 Task: For heading Arial black with underline.  font size for heading18,  'Change the font style of data to'Calibri.  and font size to 9,  Change the alignment of both headline & data to Align center.  In the sheet  BudgetPlan logbookbook
Action: Mouse moved to (850, 108)
Screenshot: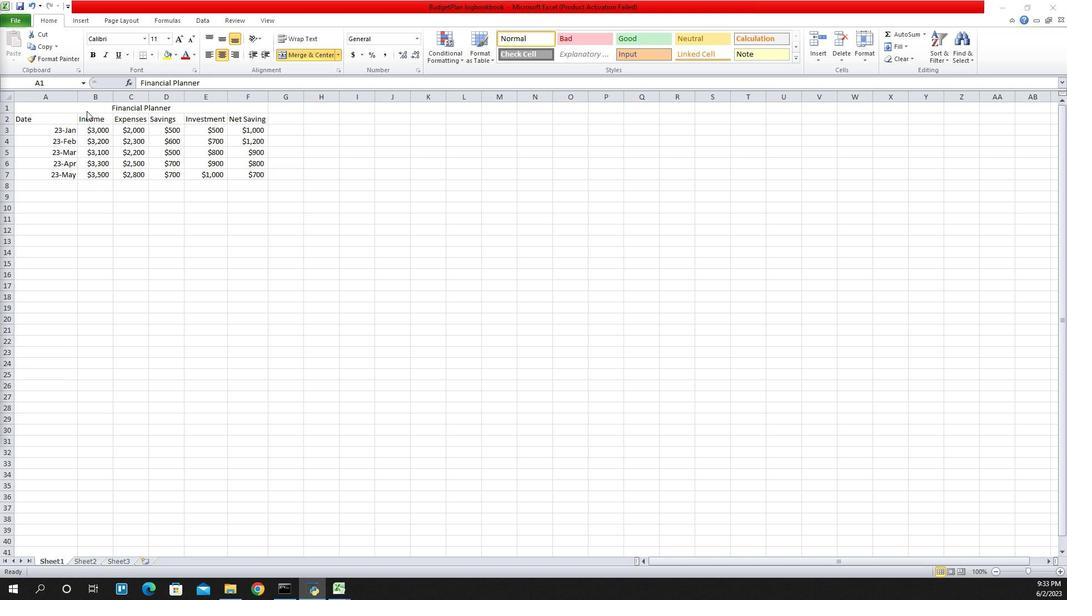 
Action: Mouse pressed left at (850, 108)
Screenshot: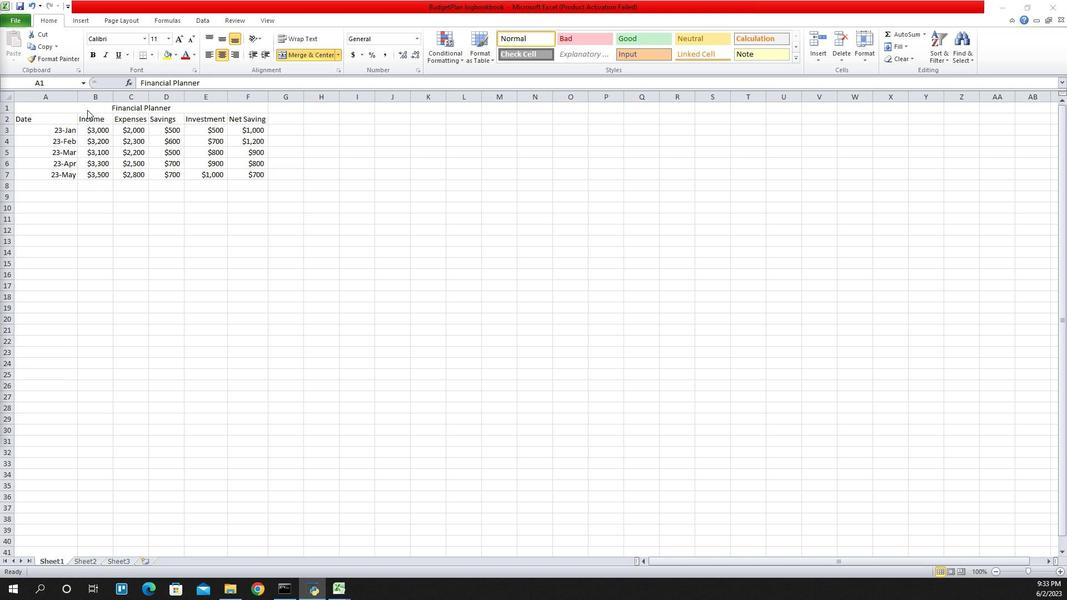 
Action: Mouse moved to (902, 41)
Screenshot: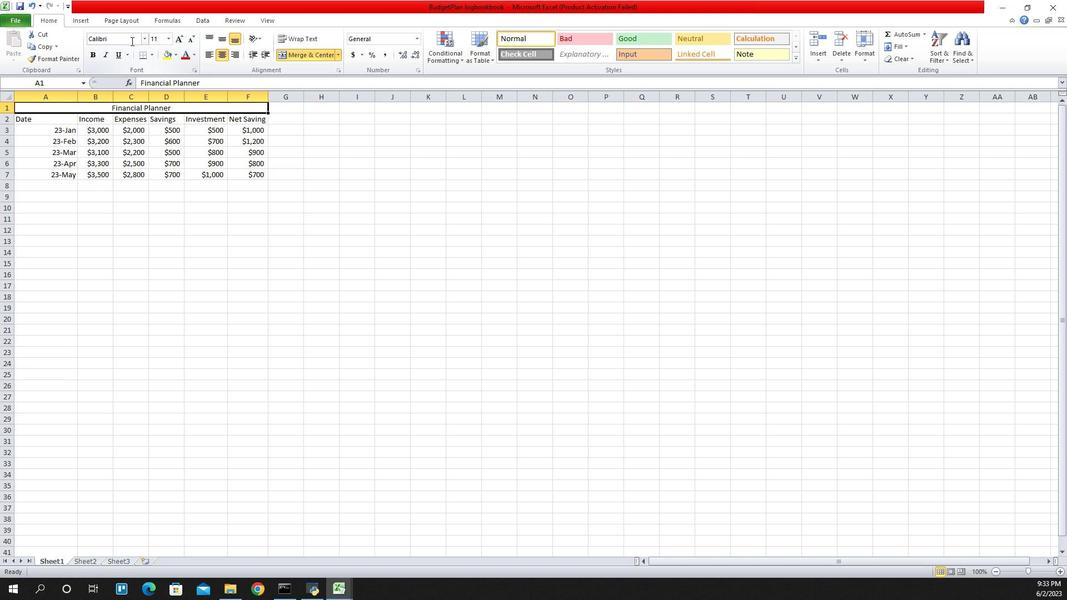 
Action: Mouse pressed left at (902, 41)
Screenshot: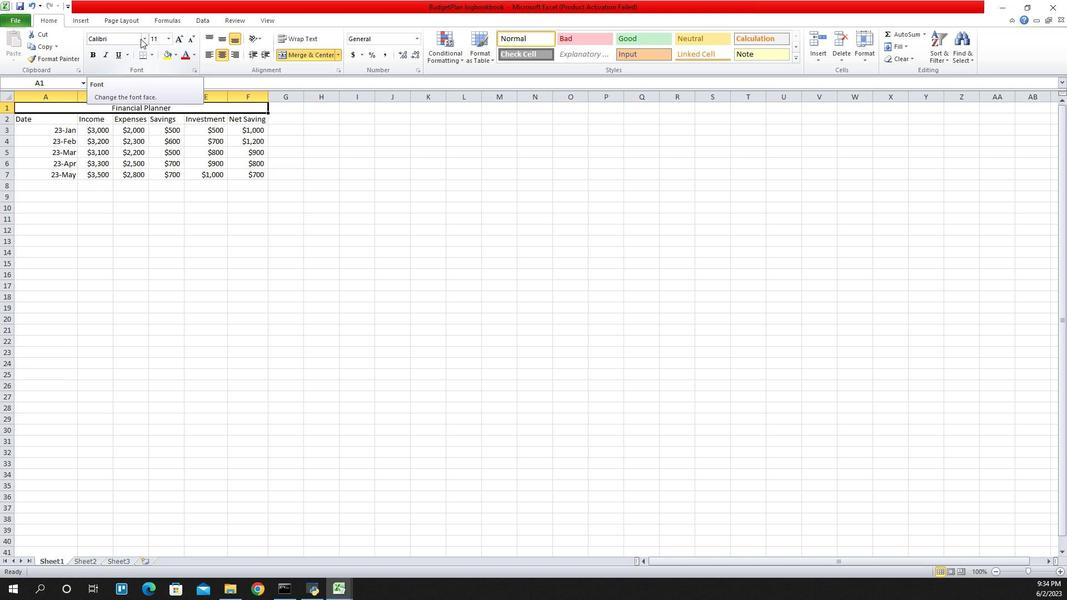
Action: Mouse moved to (905, 41)
Screenshot: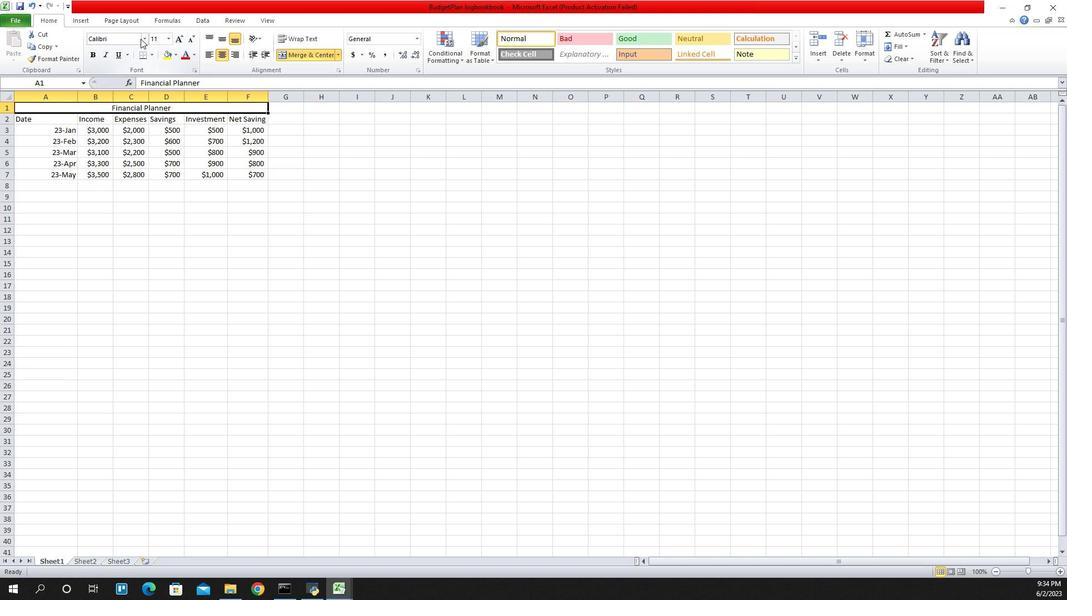 
Action: Mouse pressed left at (905, 41)
Screenshot: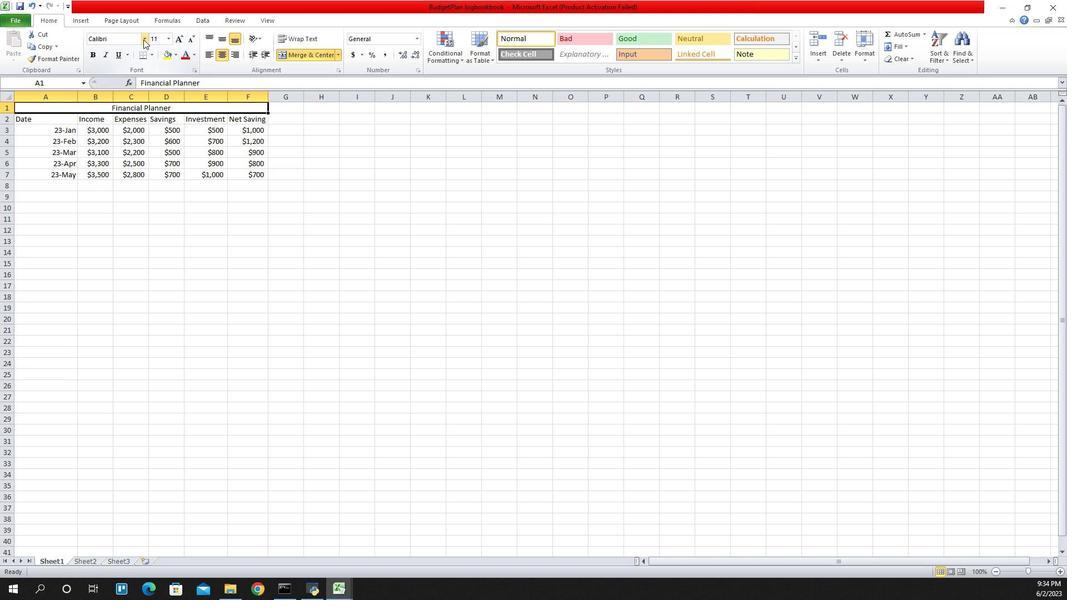 
Action: Mouse moved to (899, 141)
Screenshot: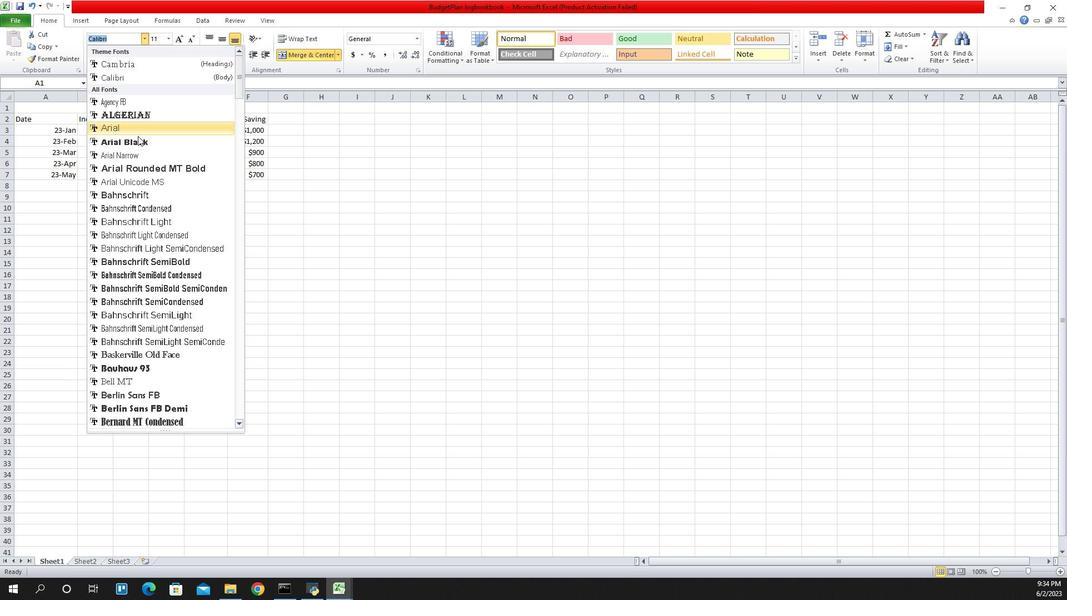 
Action: Mouse pressed left at (899, 141)
Screenshot: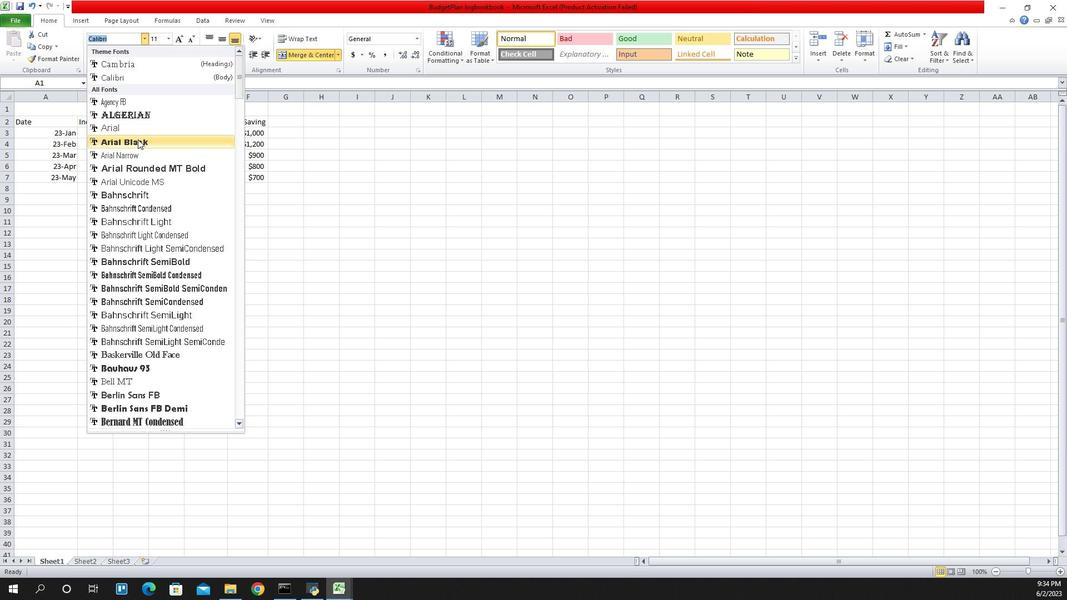 
Action: Mouse moved to (880, 53)
Screenshot: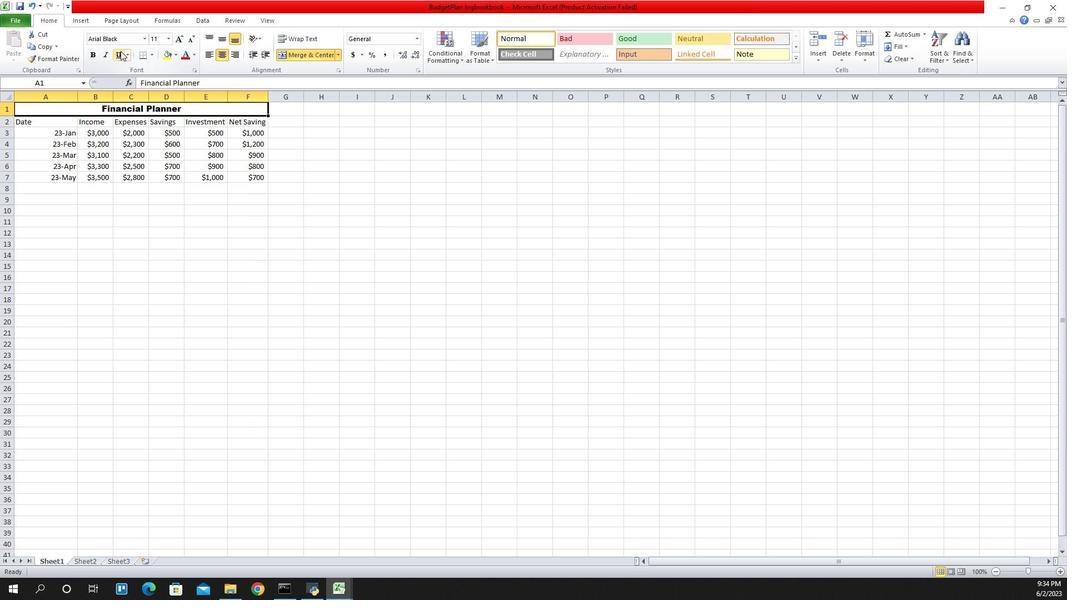 
Action: Mouse pressed left at (880, 53)
Screenshot: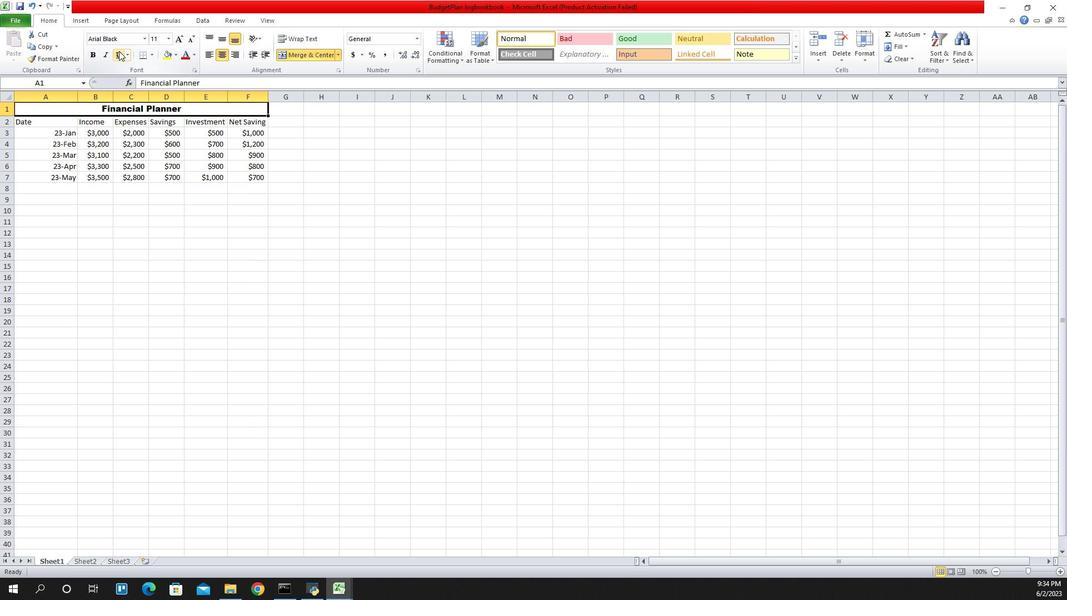 
Action: Mouse moved to (930, 44)
Screenshot: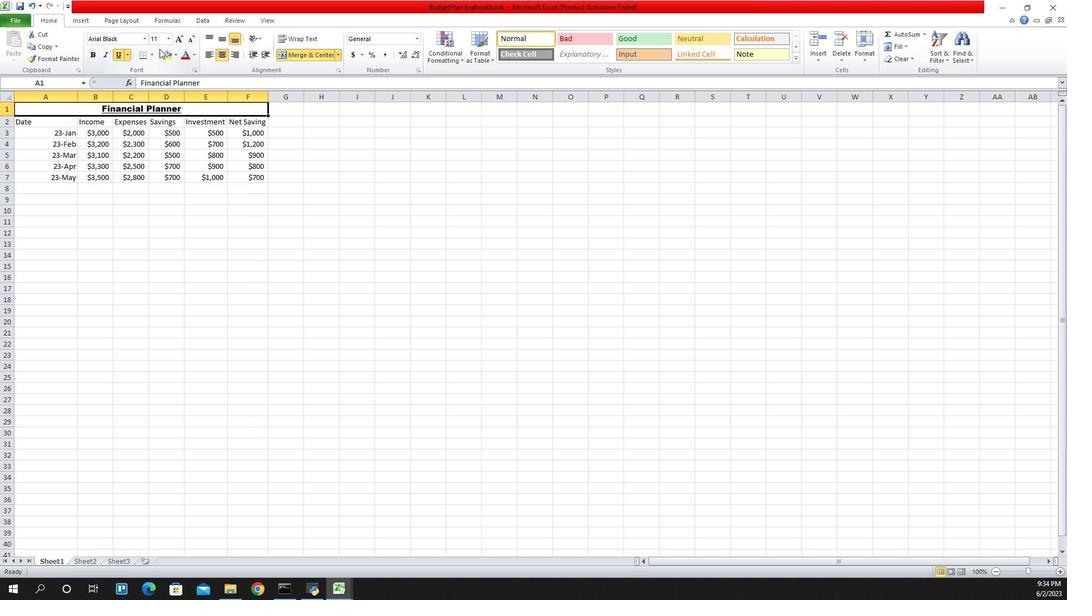 
Action: Mouse pressed left at (930, 44)
Screenshot: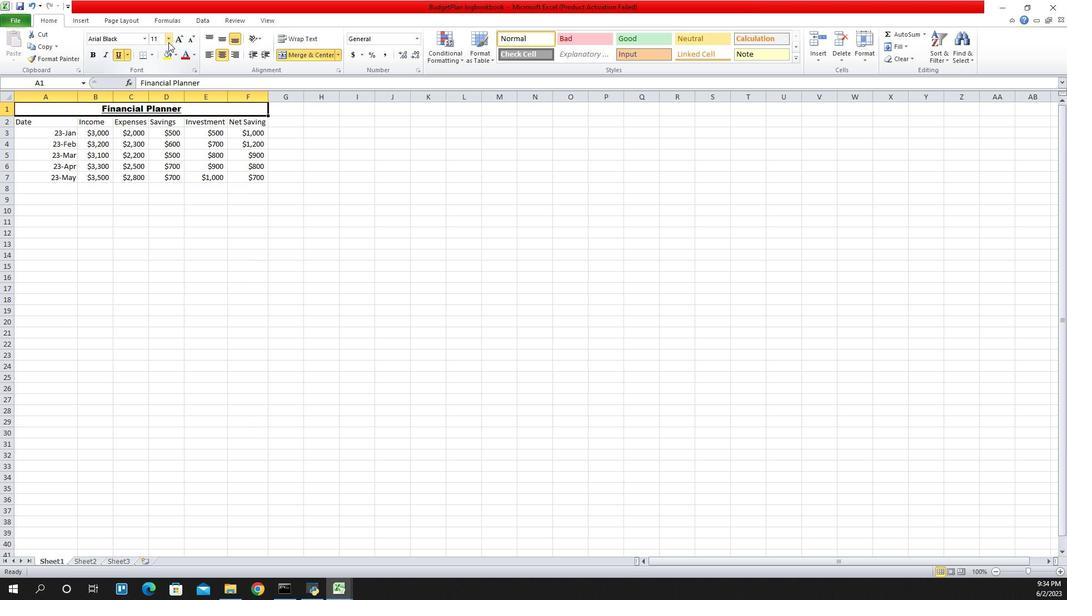 
Action: Mouse moved to (919, 120)
Screenshot: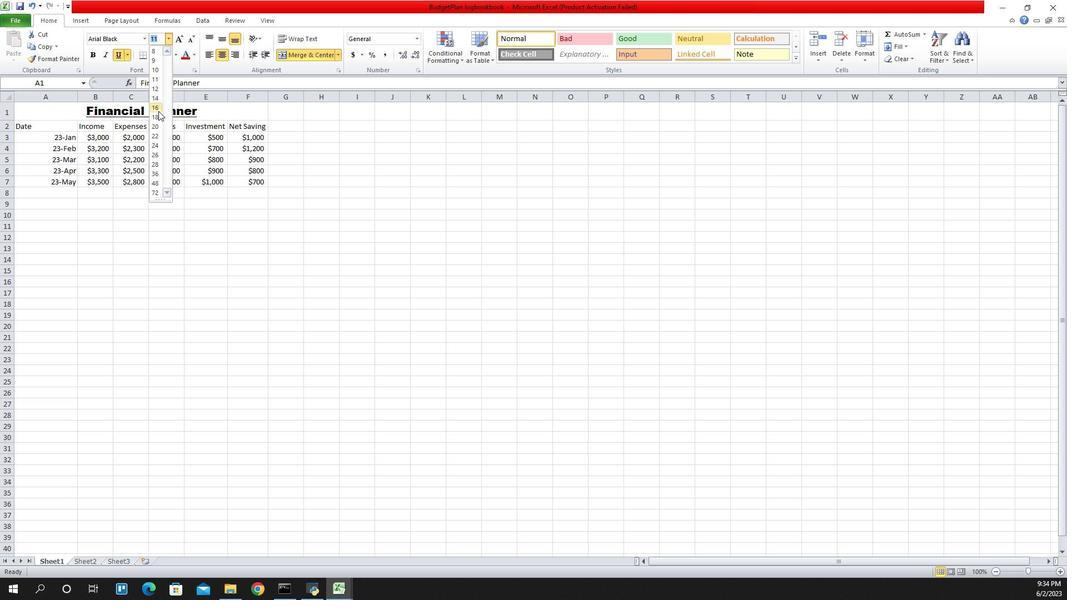 
Action: Mouse pressed left at (919, 120)
Screenshot: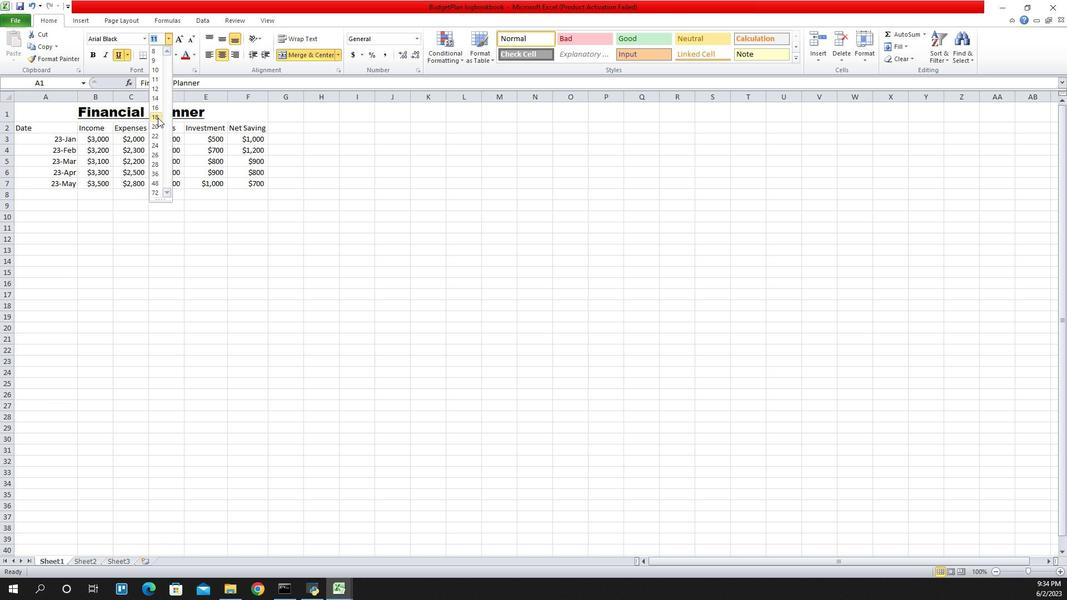 
Action: Mouse moved to (784, 131)
Screenshot: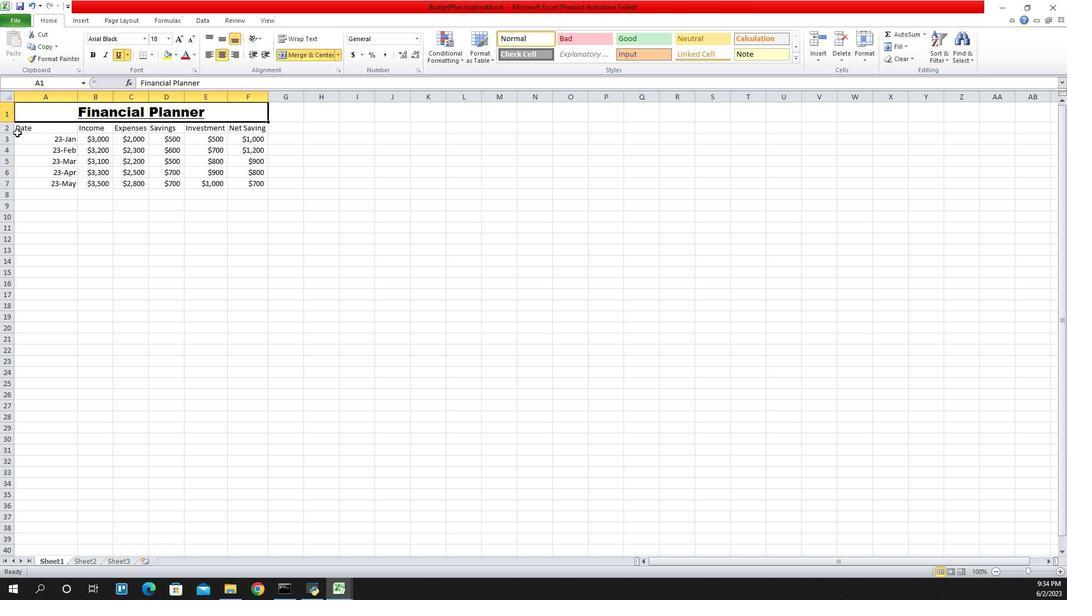 
Action: Mouse pressed left at (784, 131)
Screenshot: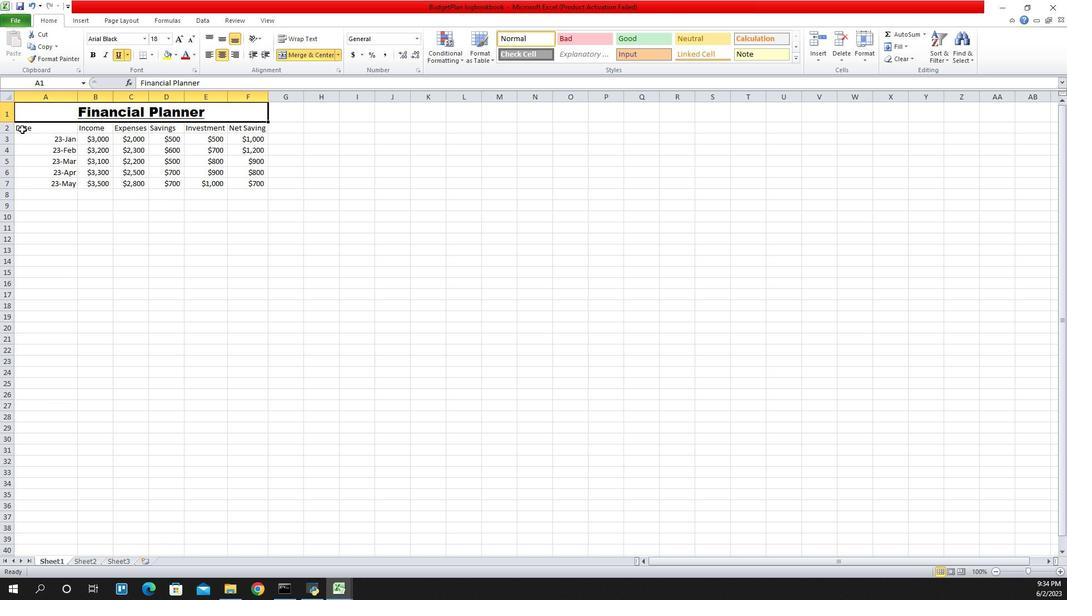 
Action: Mouse moved to (906, 43)
Screenshot: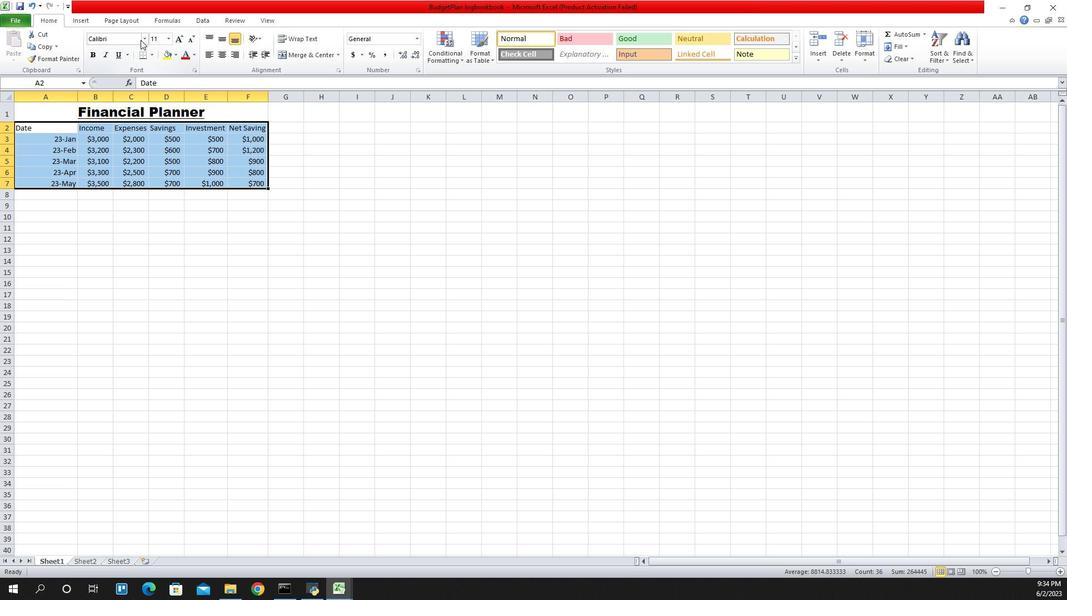 
Action: Mouse pressed left at (906, 43)
Screenshot: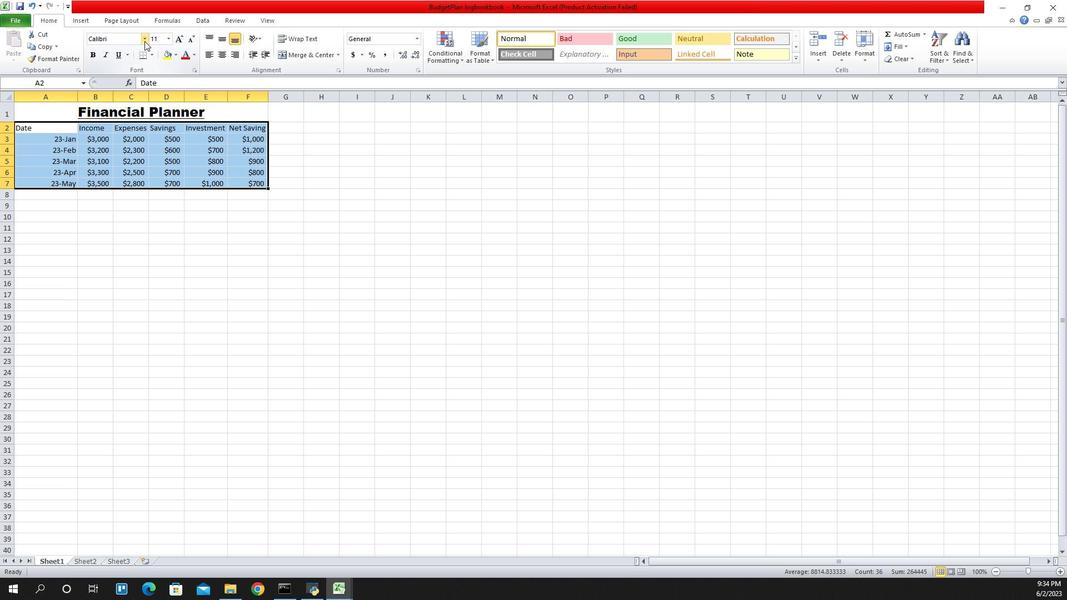 
Action: Mouse moved to (905, 76)
Screenshot: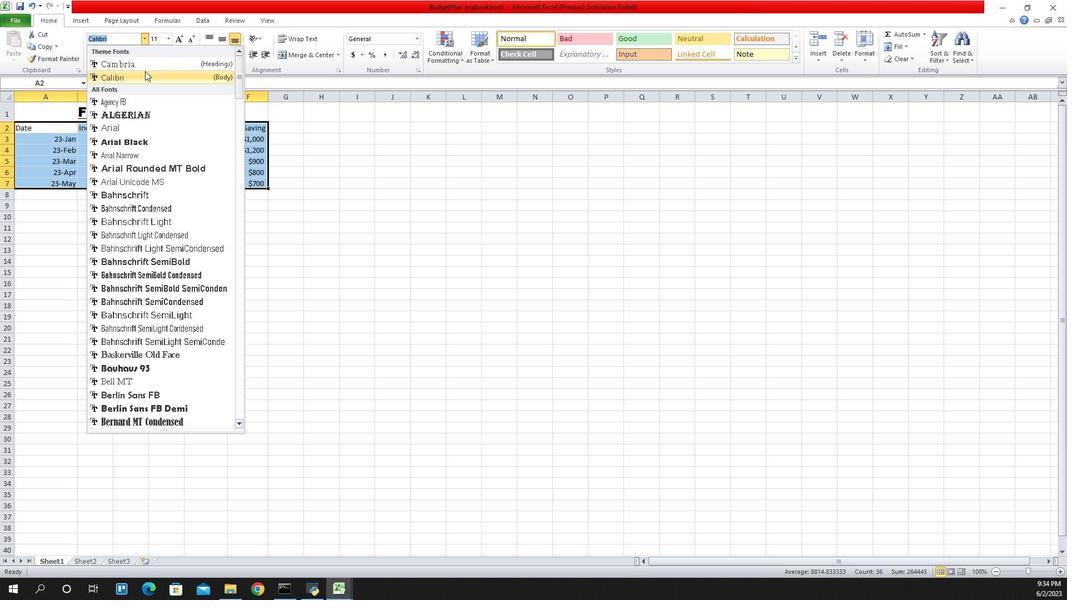 
Action: Mouse pressed left at (905, 76)
Screenshot: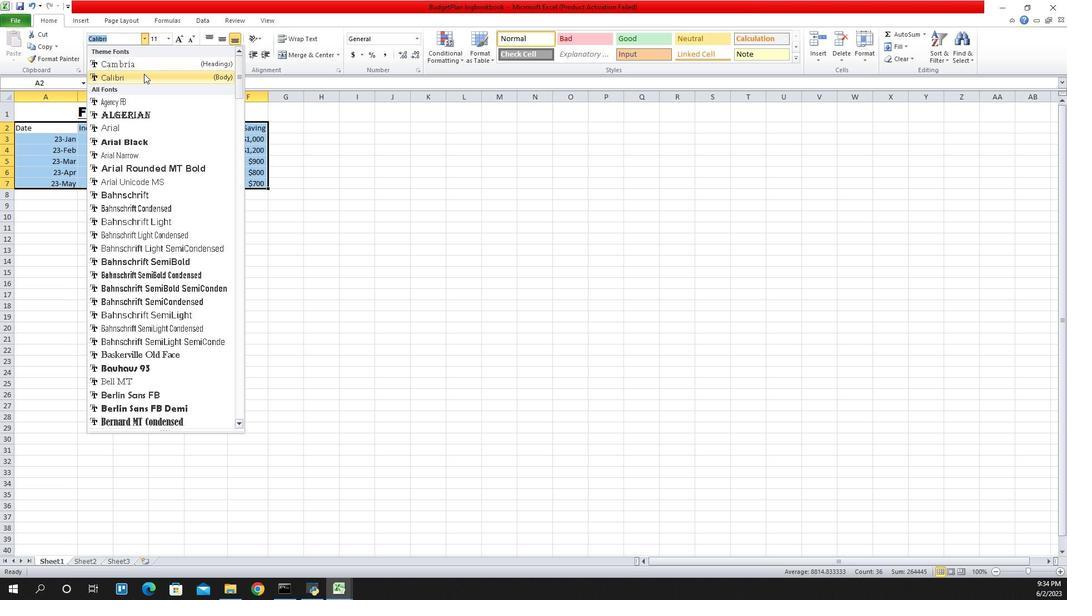 
Action: Mouse pressed left at (905, 76)
Screenshot: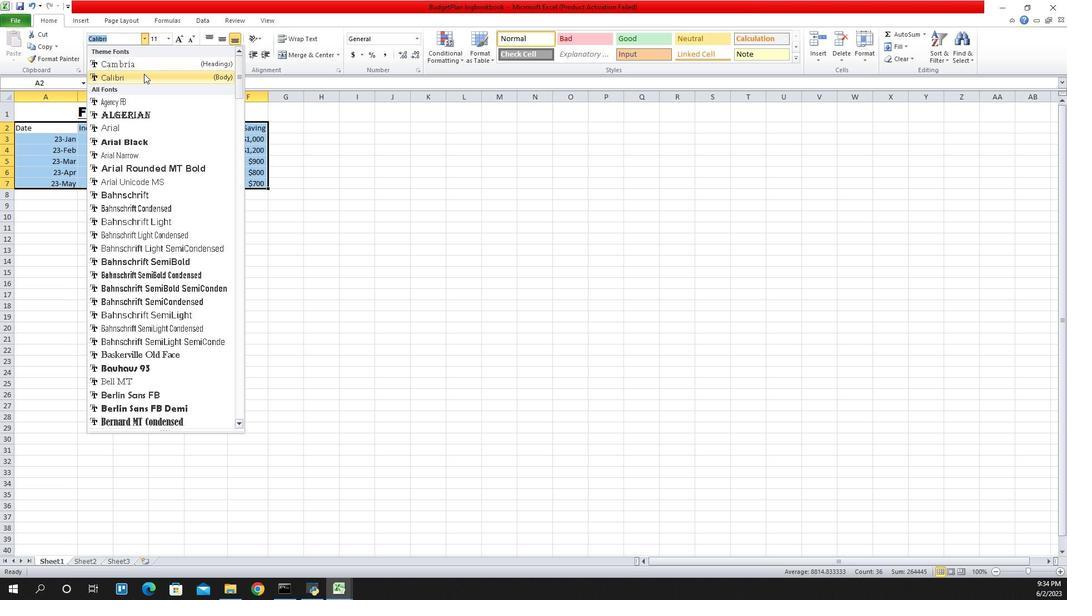 
Action: Mouse moved to (930, 42)
Screenshot: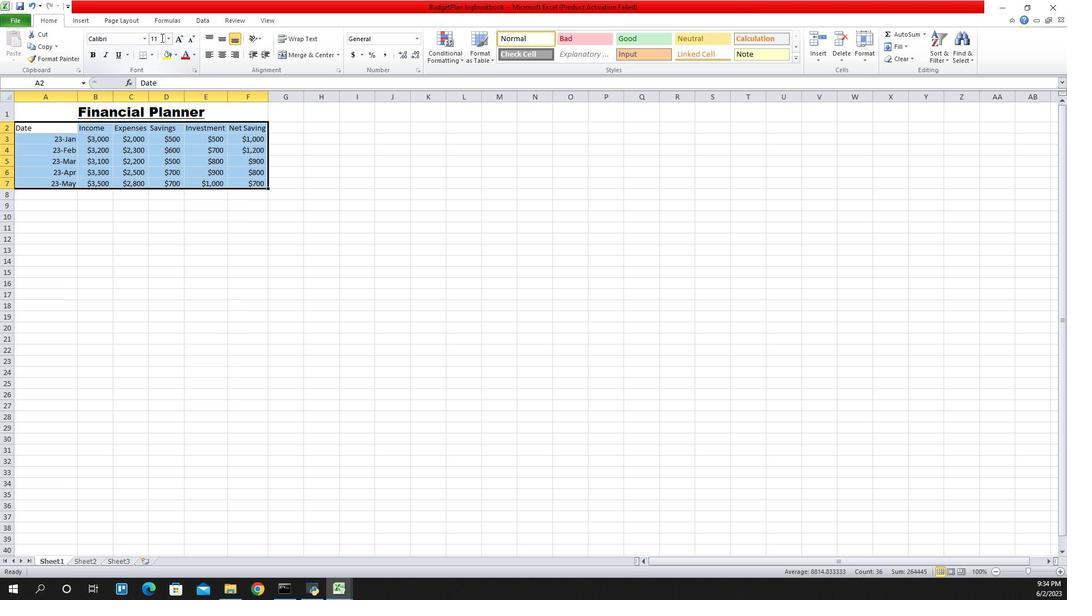 
Action: Mouse pressed left at (930, 42)
Screenshot: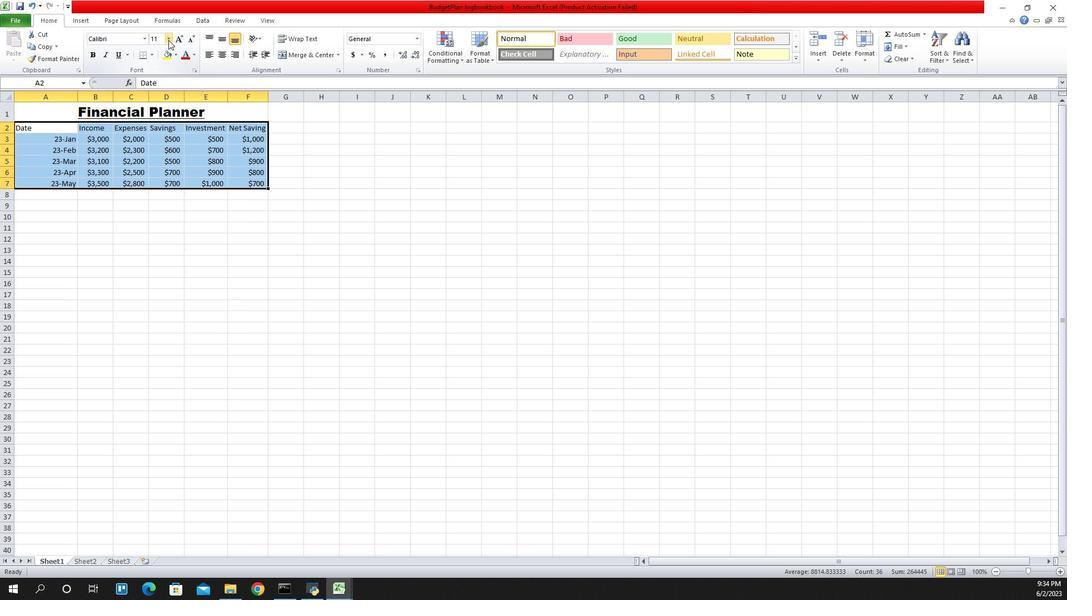 
Action: Mouse moved to (921, 62)
Screenshot: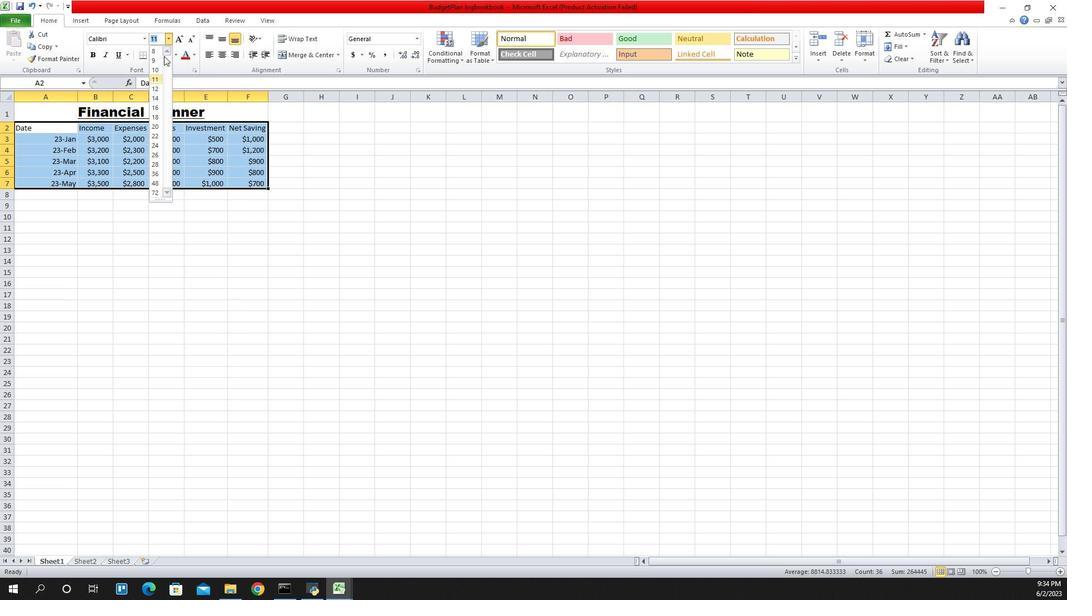 
Action: Mouse pressed left at (921, 62)
Screenshot: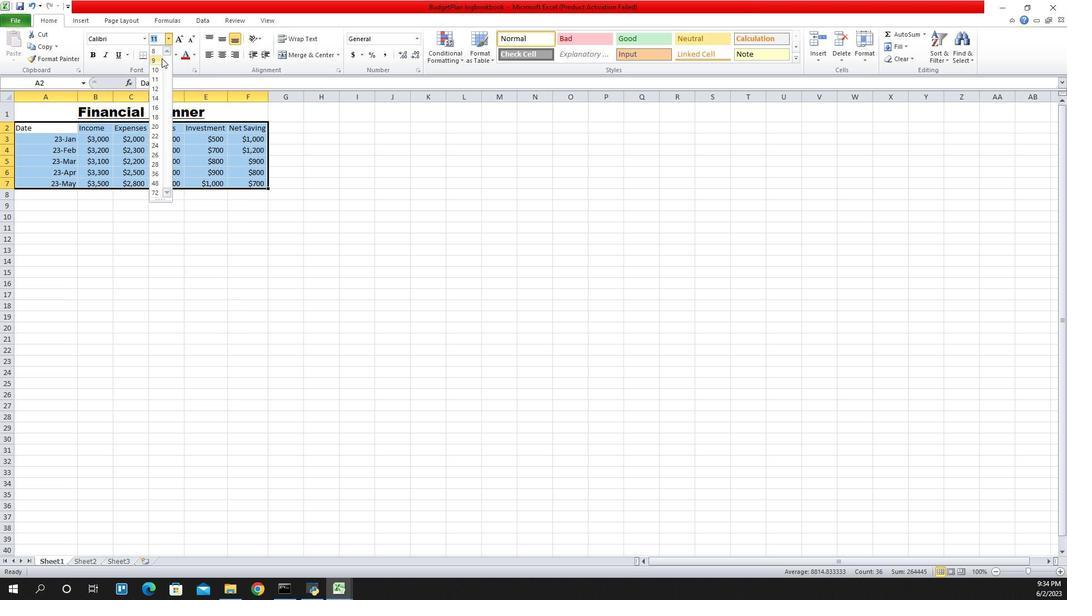 
Action: Mouse moved to (793, 110)
Screenshot: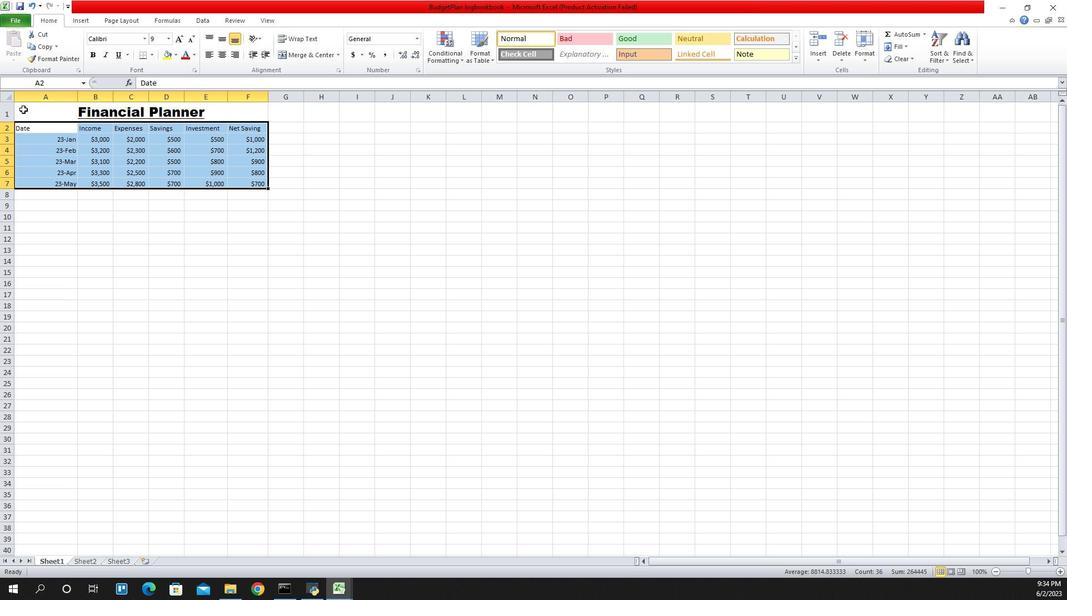 
Action: Mouse pressed left at (793, 110)
Screenshot: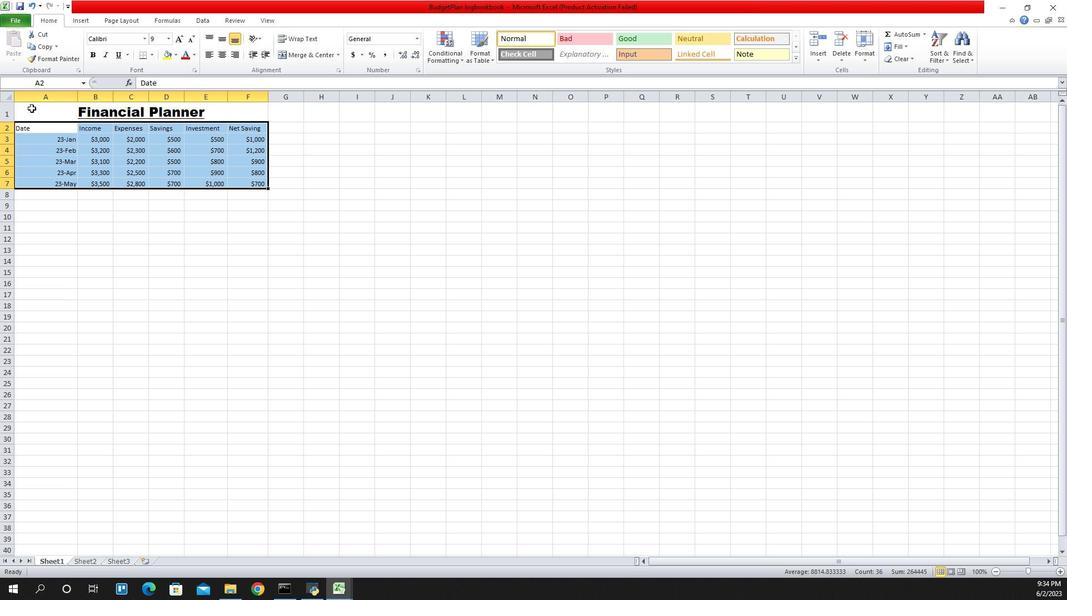 
Action: Mouse moved to (981, 57)
Screenshot: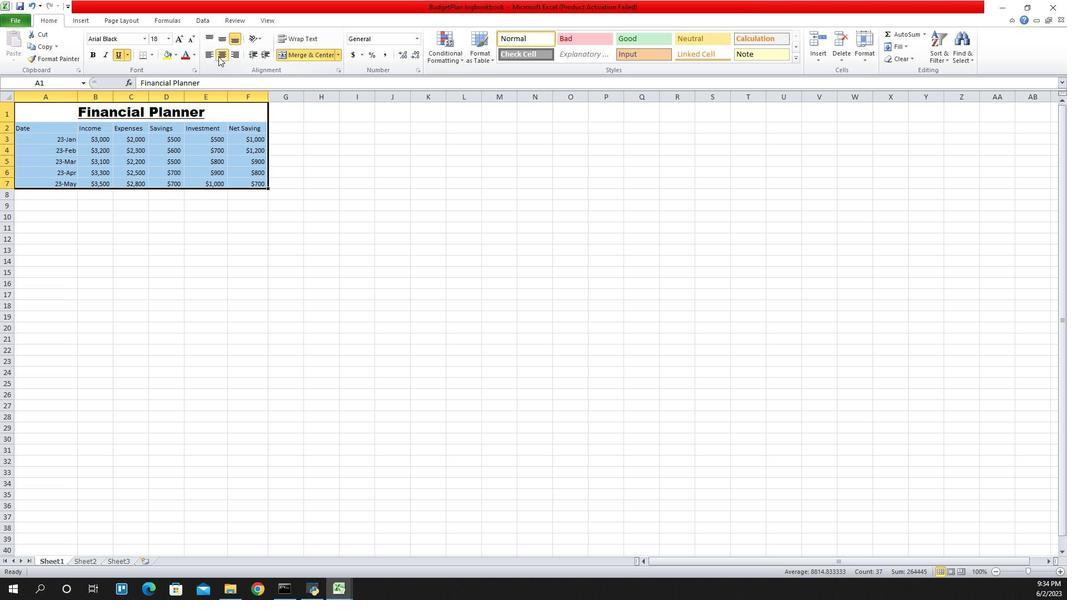 
Action: Mouse pressed left at (981, 57)
Screenshot: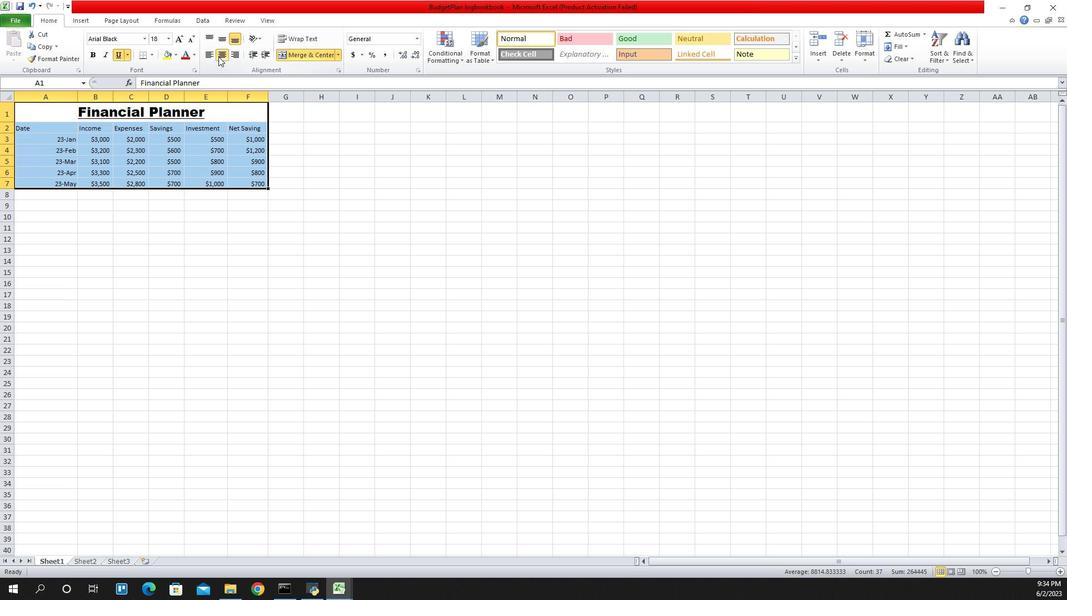 
Action: Mouse moved to (982, 57)
Screenshot: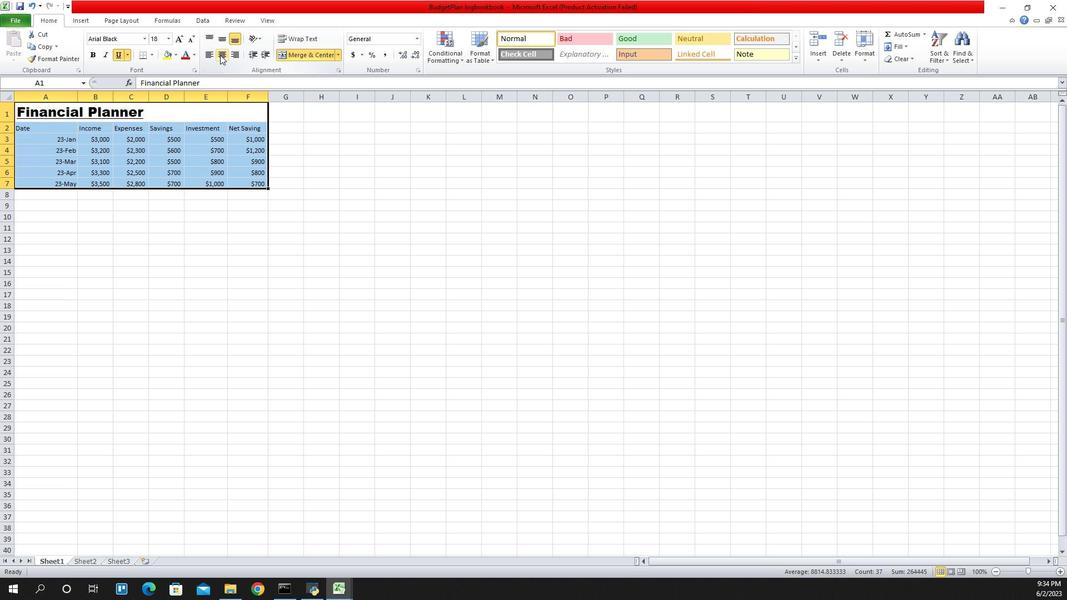 
Action: Mouse pressed left at (982, 57)
Screenshot: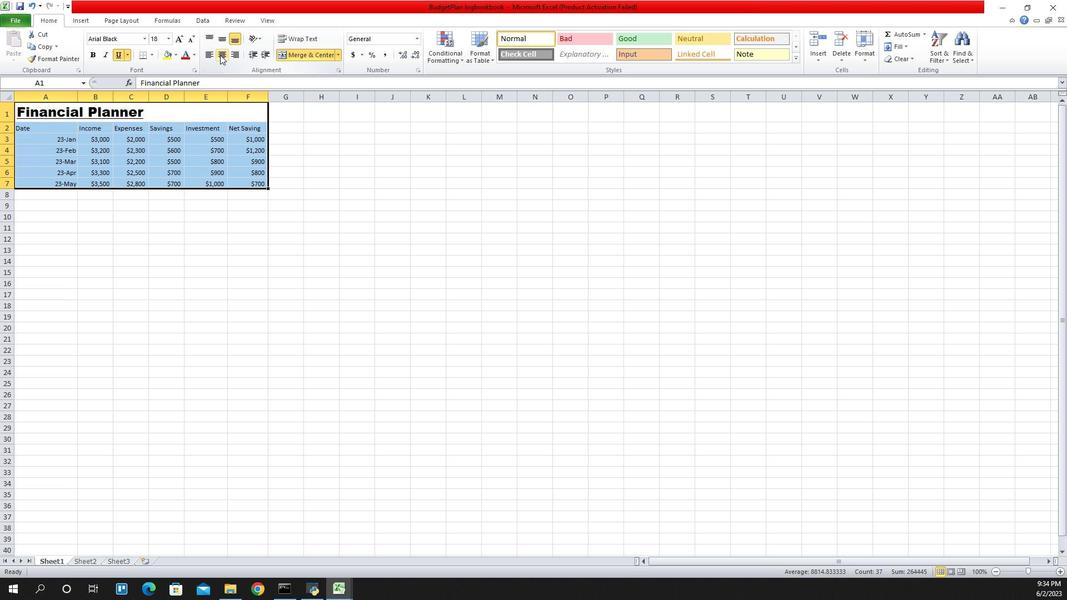 
Action: Mouse moved to (864, 191)
Screenshot: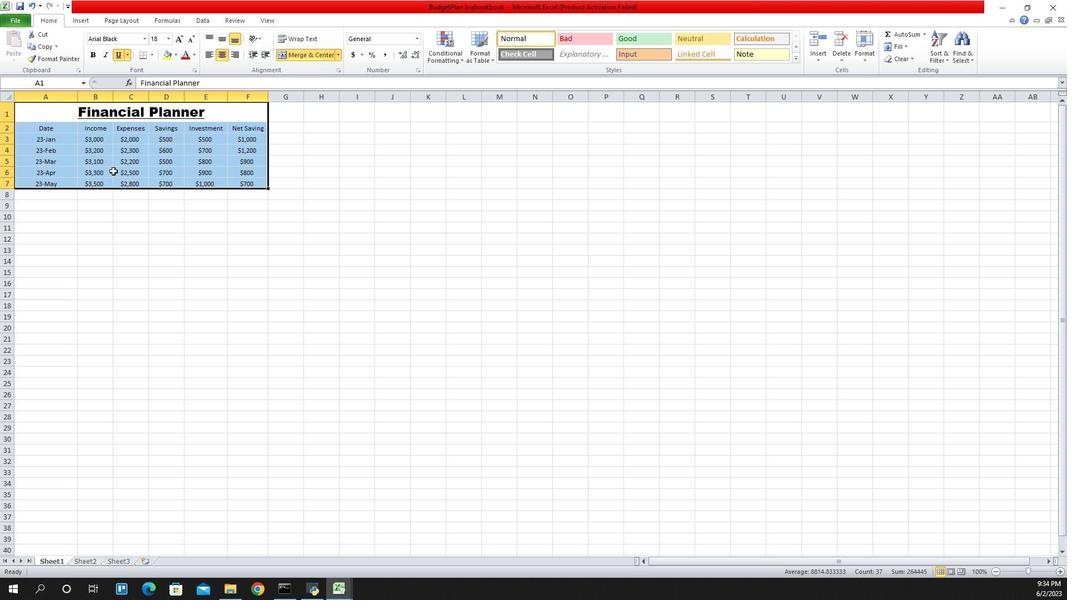
